 Task: Select the start date as March 2016.
Action: Mouse moved to (754, 71)
Screenshot: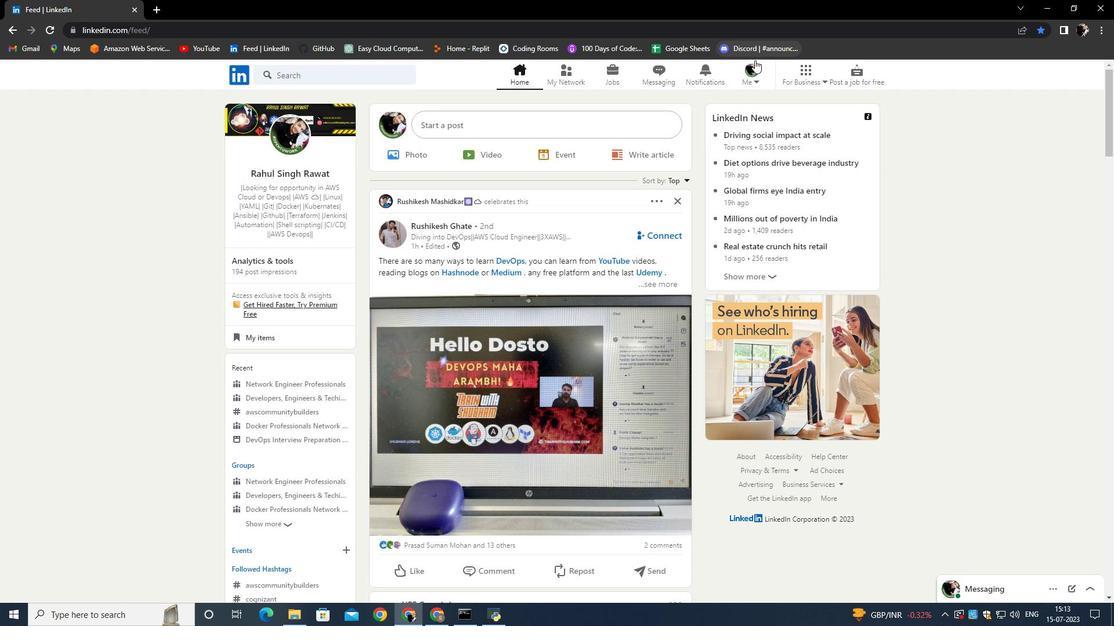 
Action: Mouse pressed left at (754, 71)
Screenshot: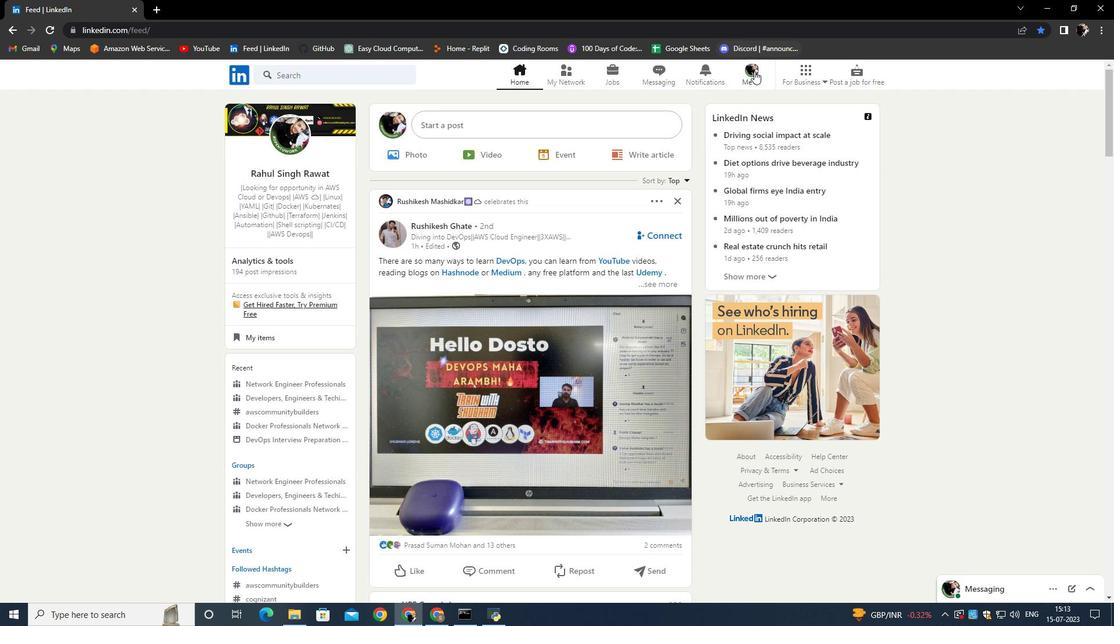 
Action: Mouse moved to (639, 179)
Screenshot: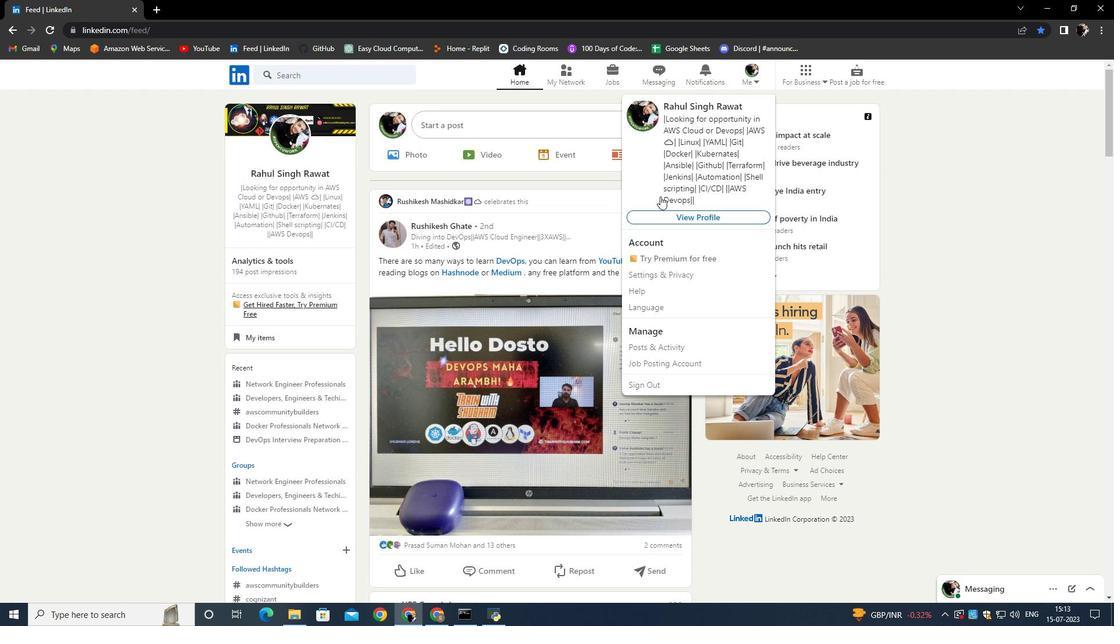 
Action: Mouse pressed left at (639, 179)
Screenshot: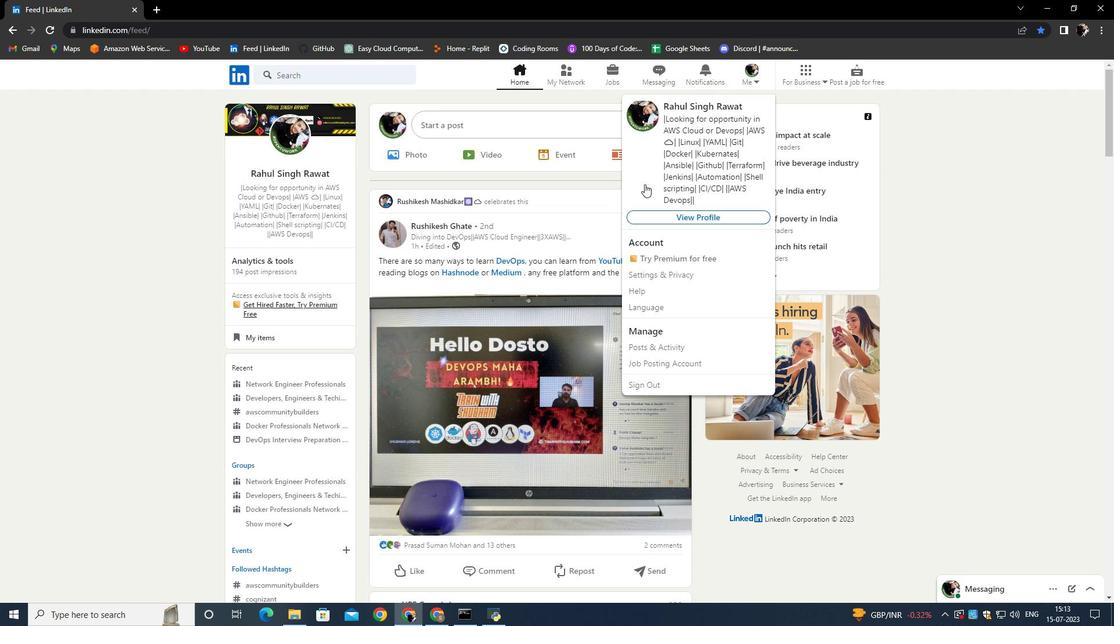 
Action: Mouse moved to (344, 449)
Screenshot: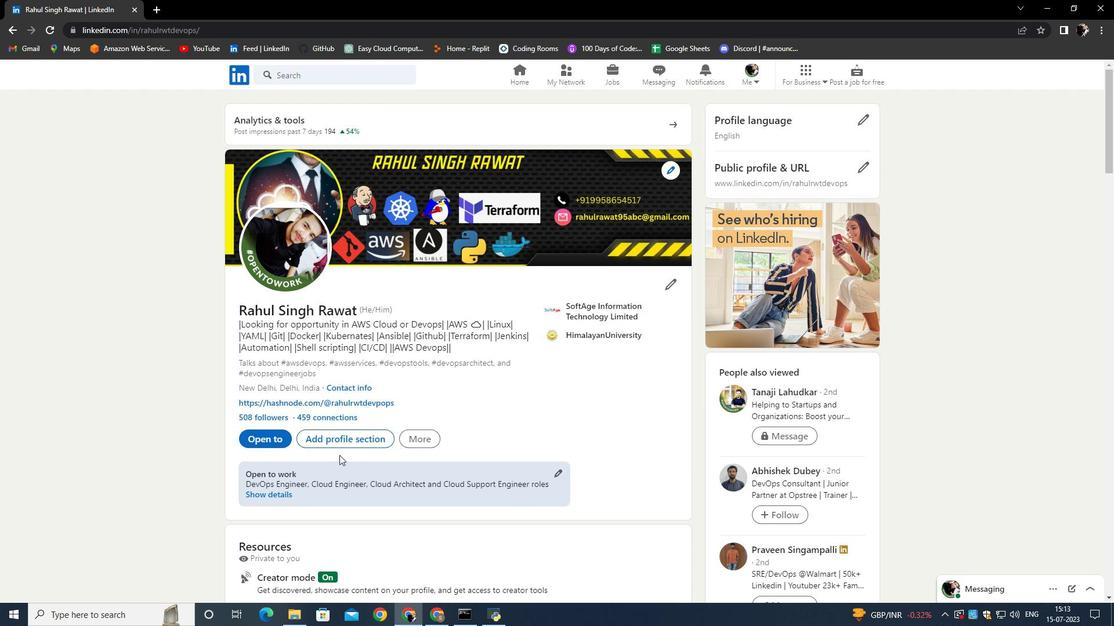 
Action: Mouse pressed left at (344, 449)
Screenshot: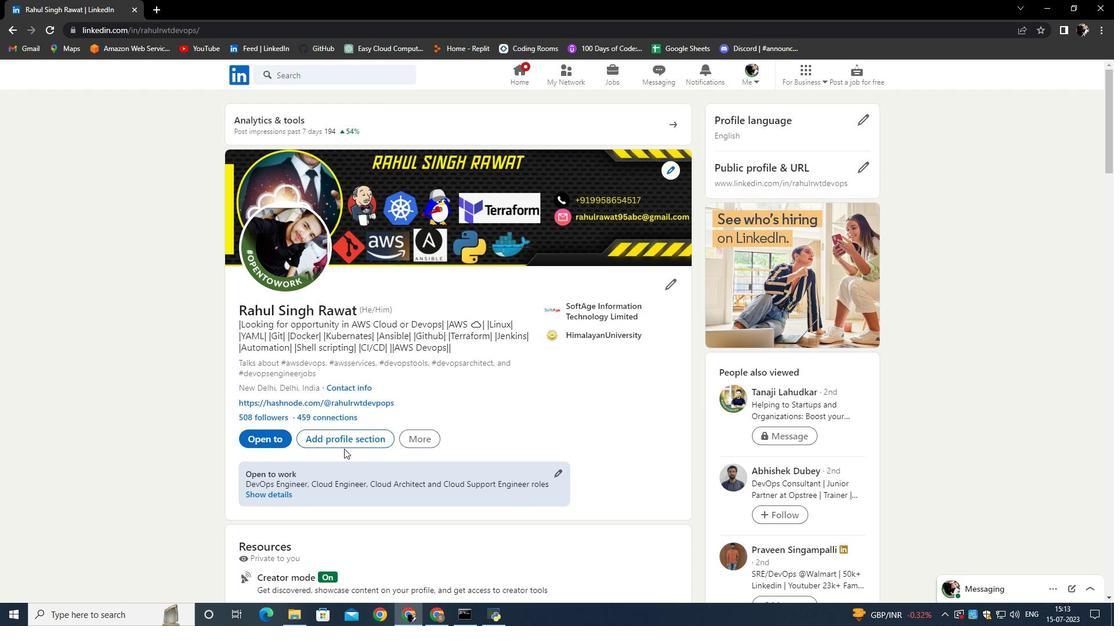 
Action: Mouse moved to (345, 445)
Screenshot: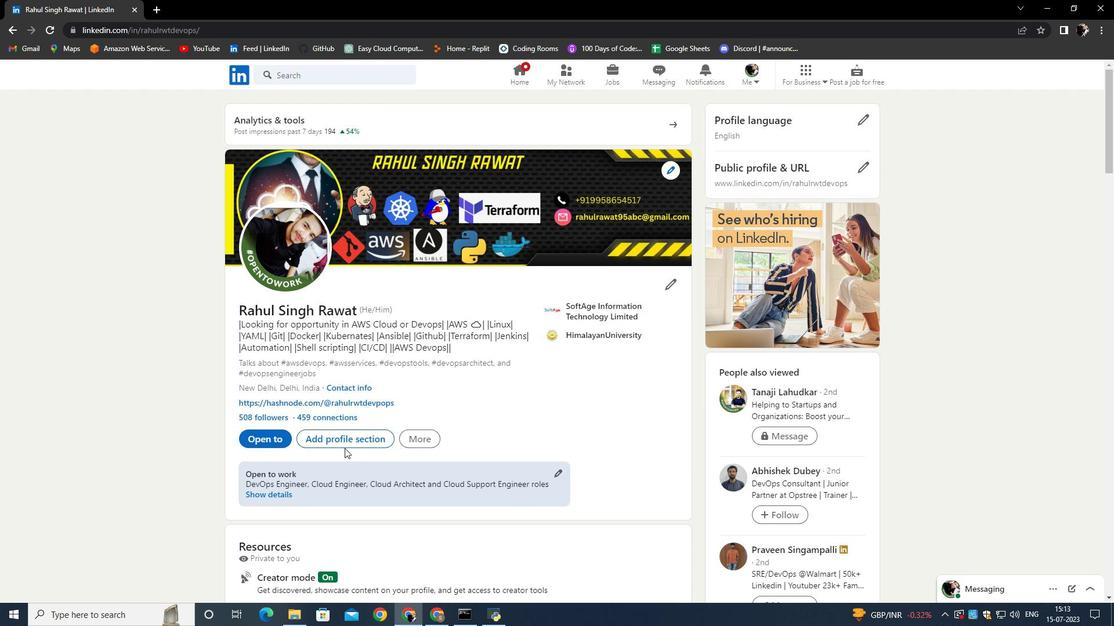 
Action: Mouse pressed left at (345, 445)
Screenshot: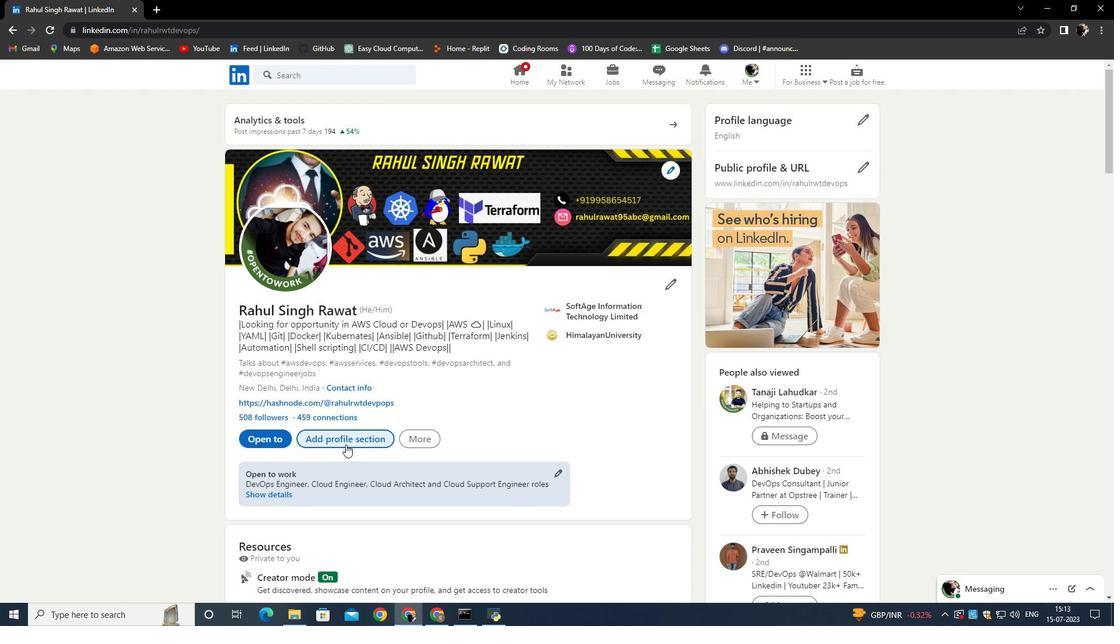 
Action: Mouse moved to (425, 323)
Screenshot: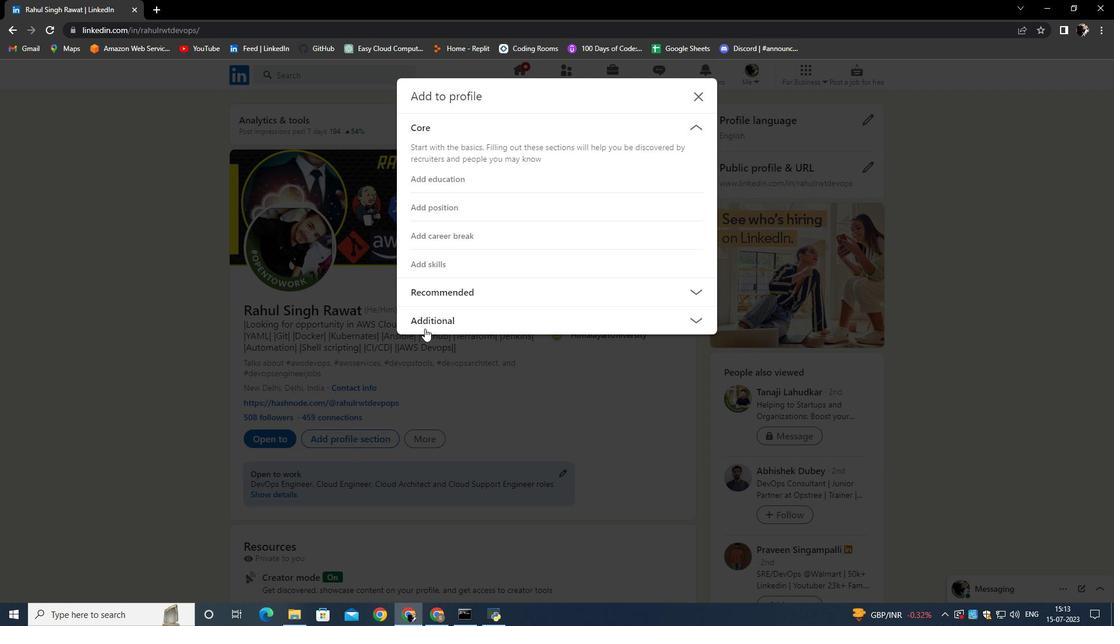 
Action: Mouse pressed left at (425, 323)
Screenshot: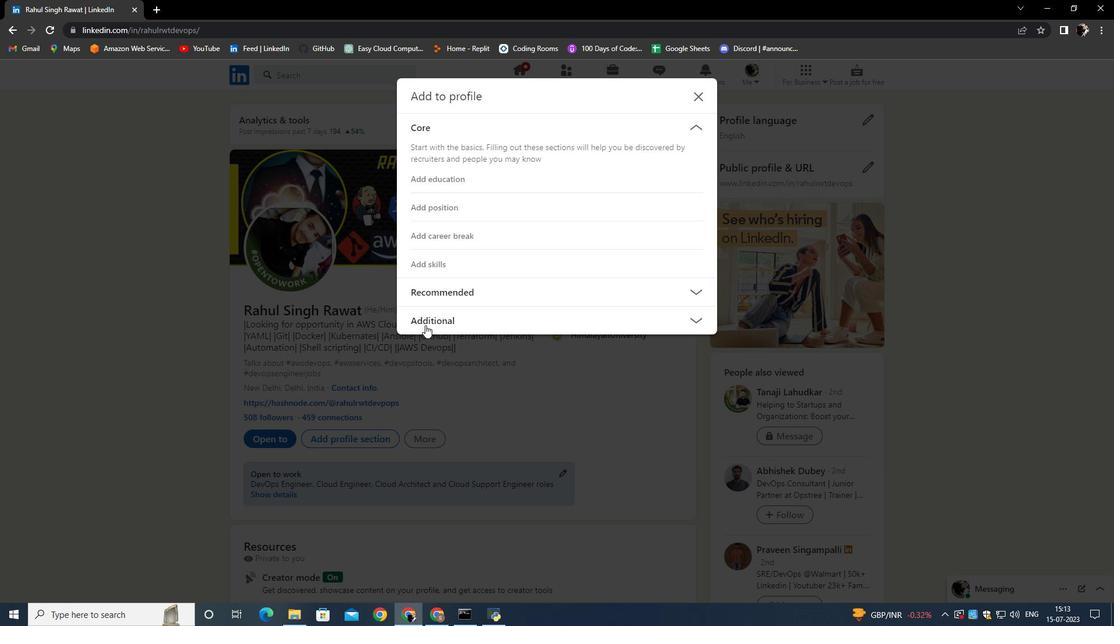 
Action: Mouse moved to (429, 402)
Screenshot: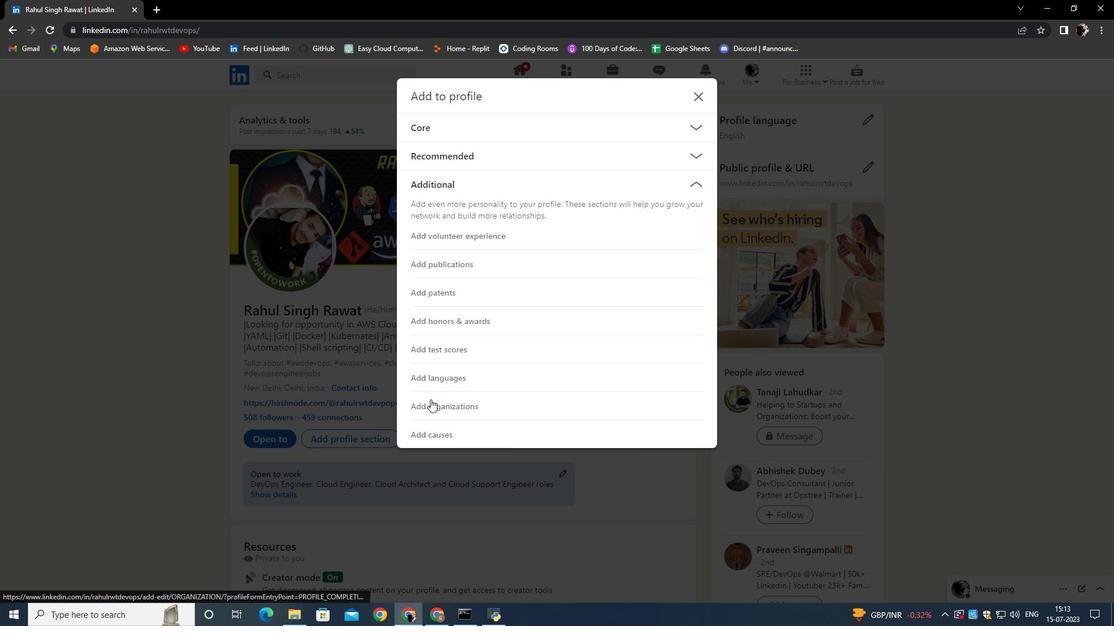 
Action: Mouse pressed left at (429, 402)
Screenshot: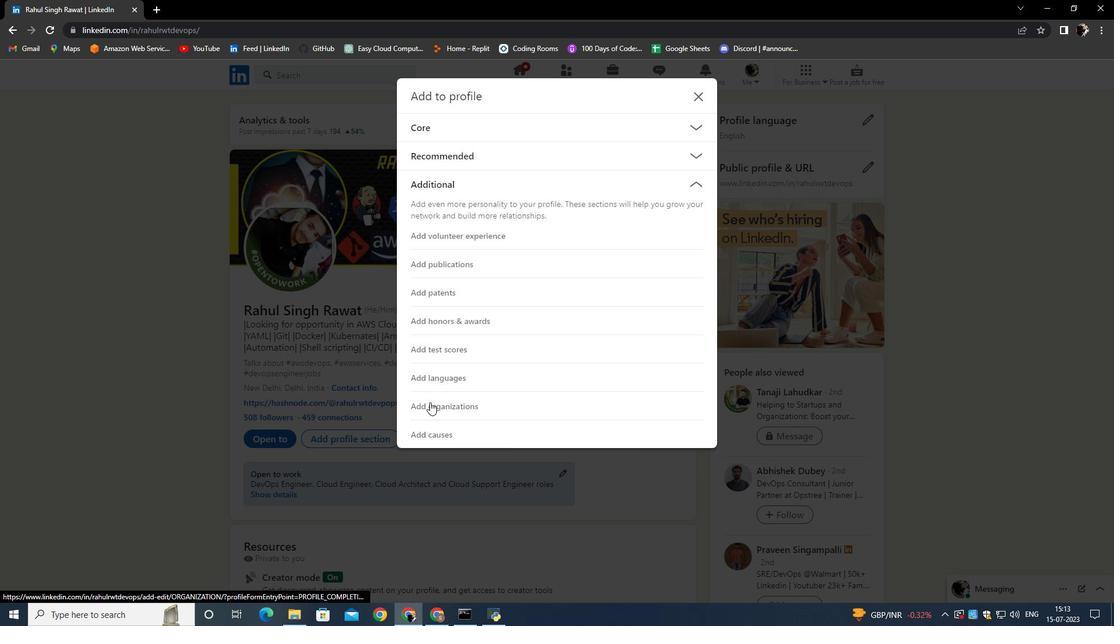 
Action: Mouse moved to (412, 330)
Screenshot: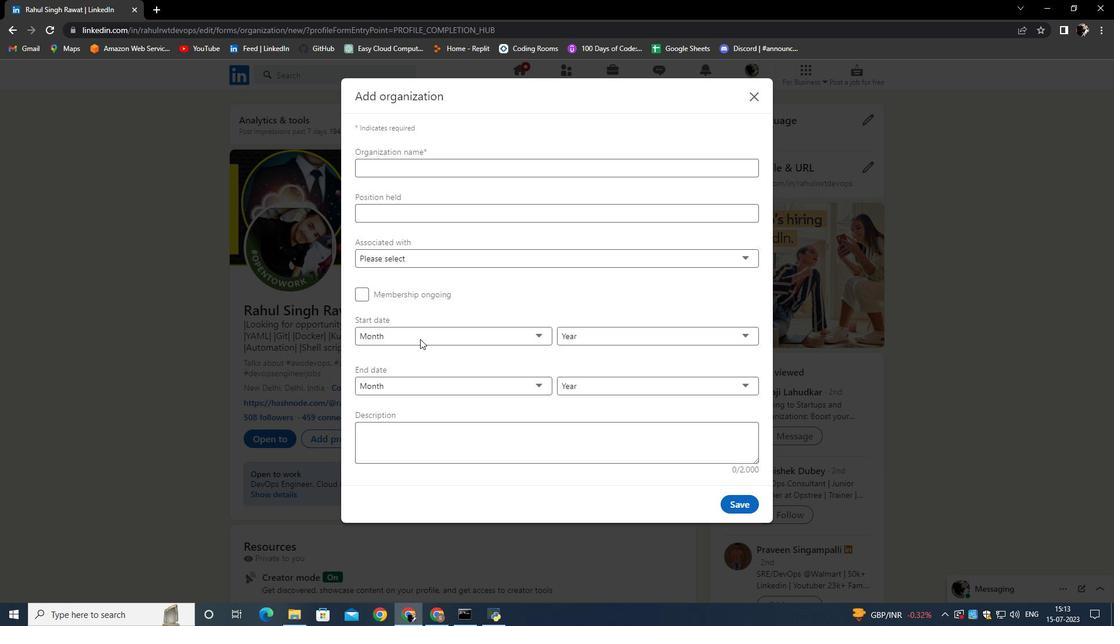 
Action: Mouse pressed left at (412, 330)
Screenshot: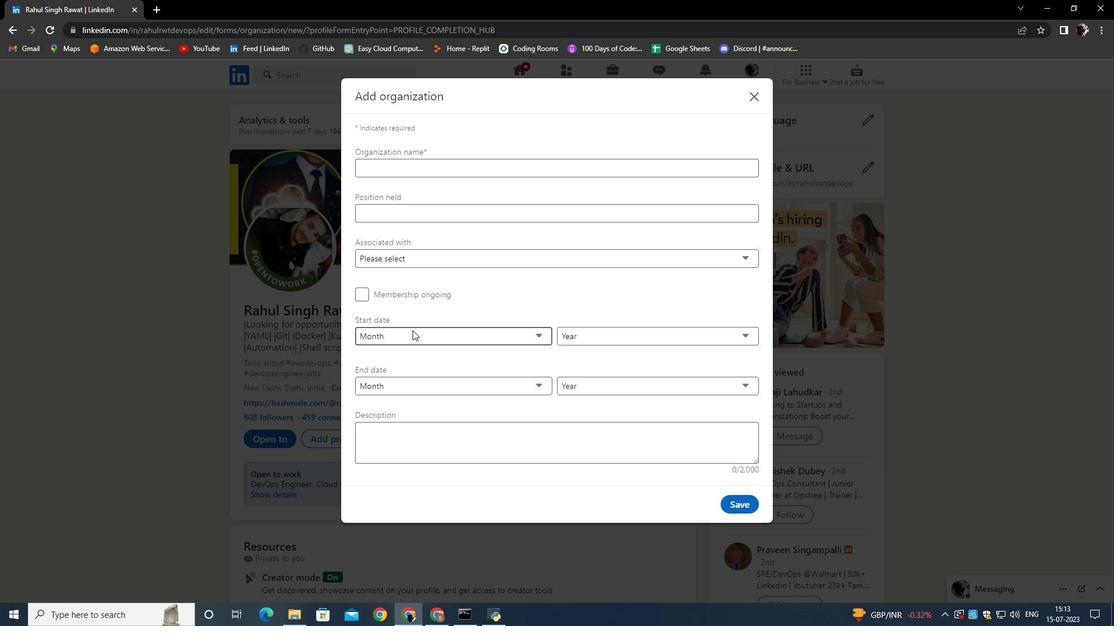 
Action: Mouse moved to (400, 388)
Screenshot: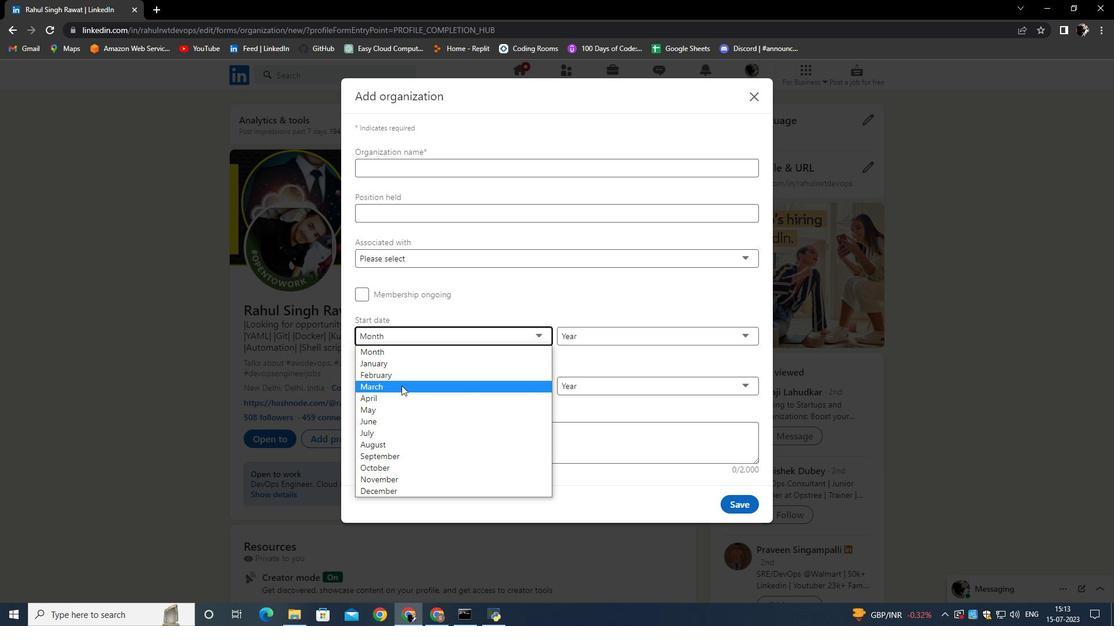
Action: Mouse pressed left at (400, 388)
Screenshot: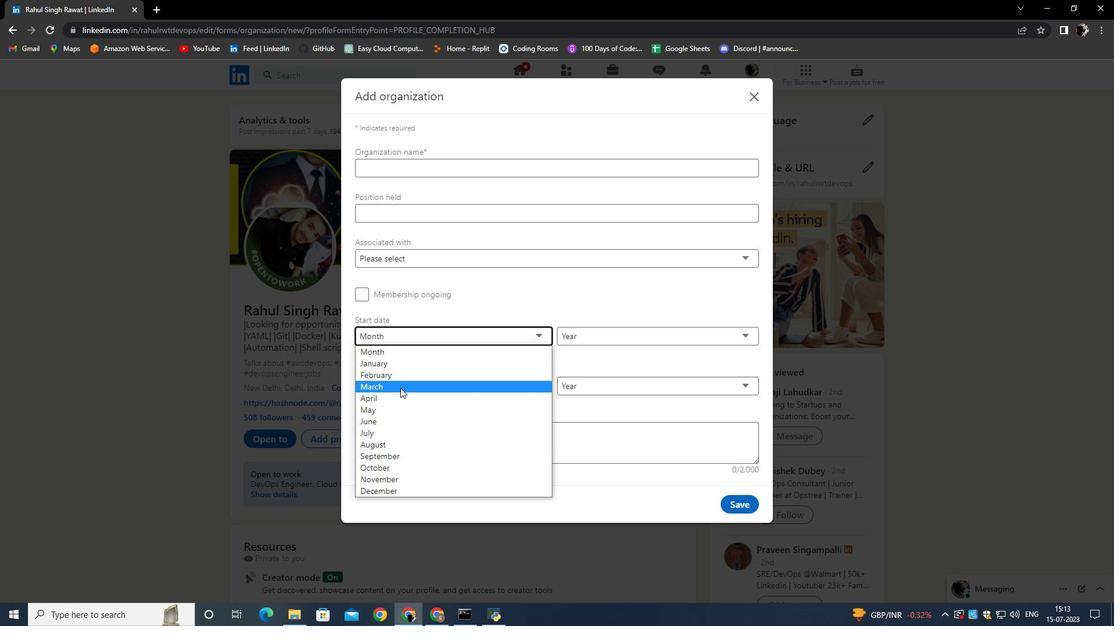 
Action: Mouse moved to (585, 337)
Screenshot: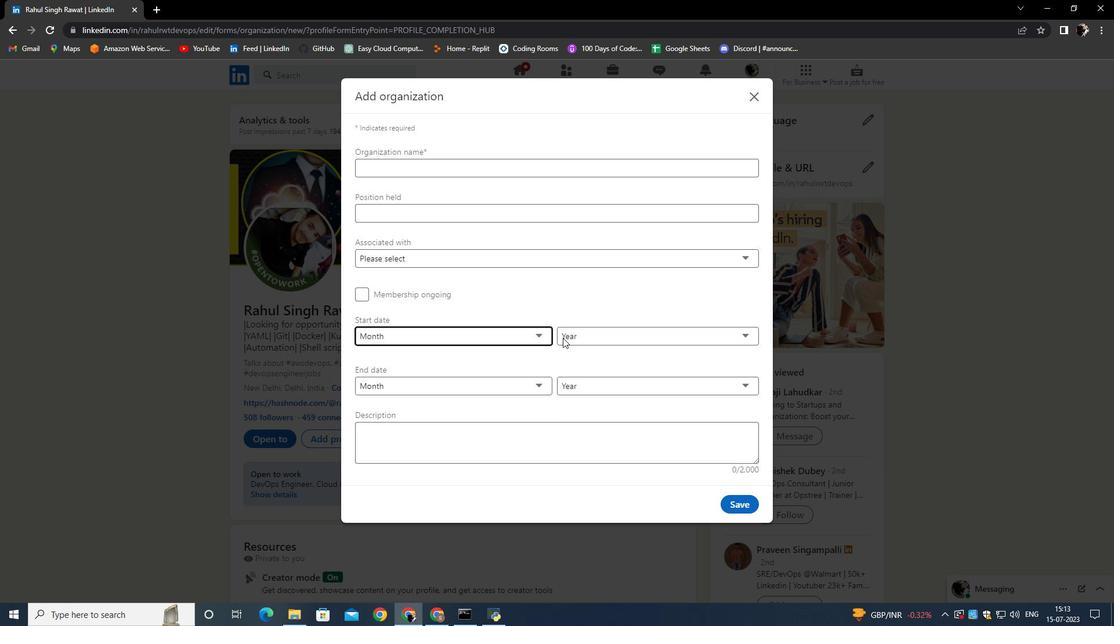 
Action: Mouse pressed left at (585, 337)
Screenshot: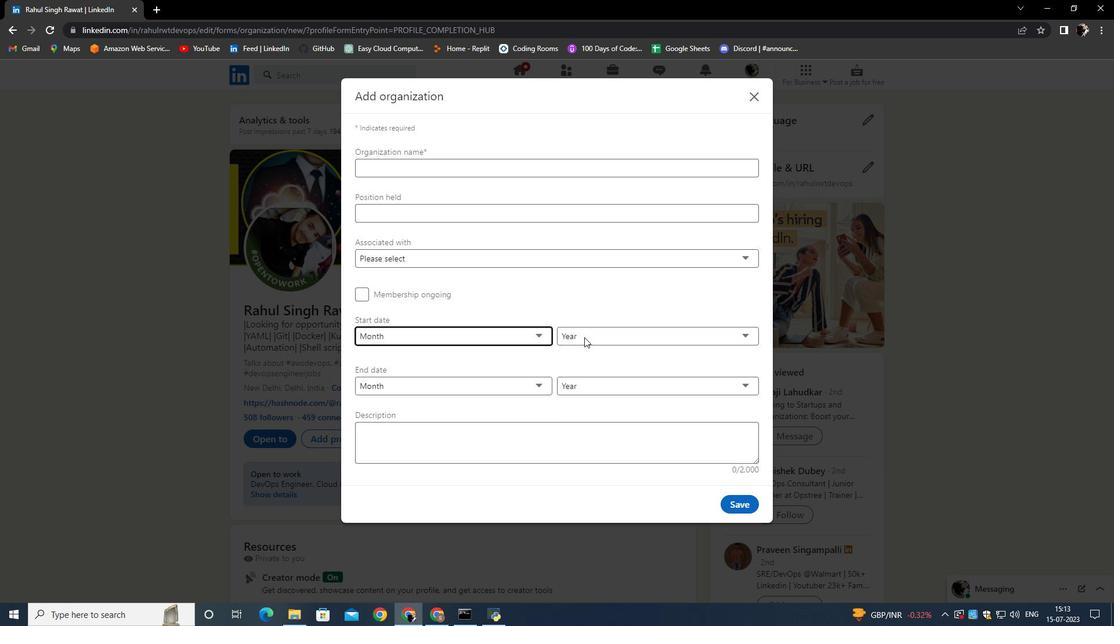 
Action: Mouse moved to (592, 447)
Screenshot: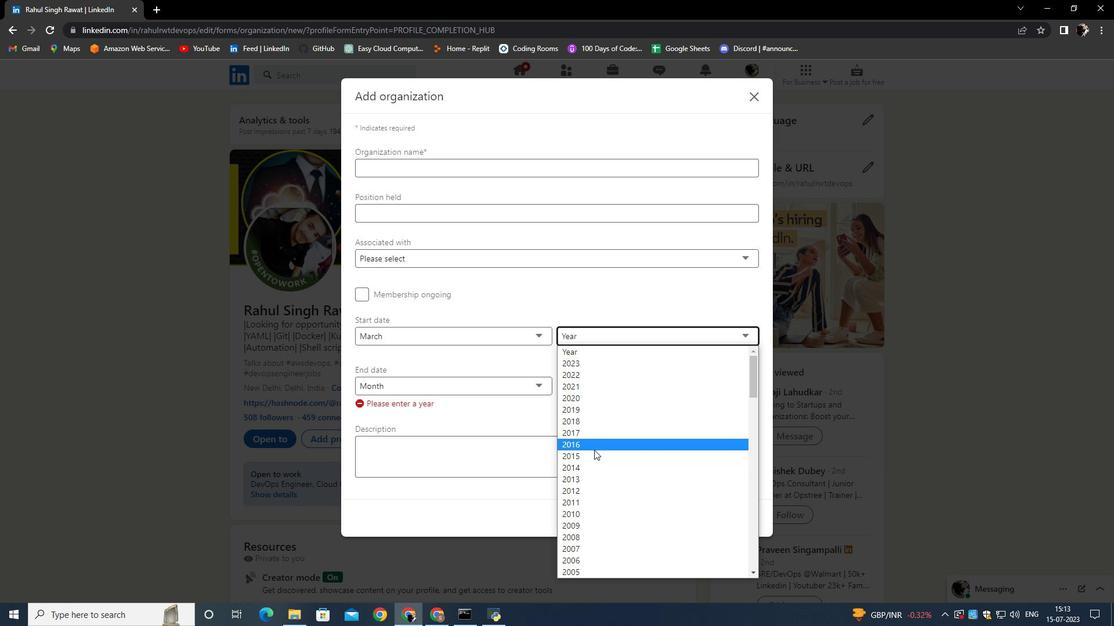 
Action: Mouse pressed left at (592, 447)
Screenshot: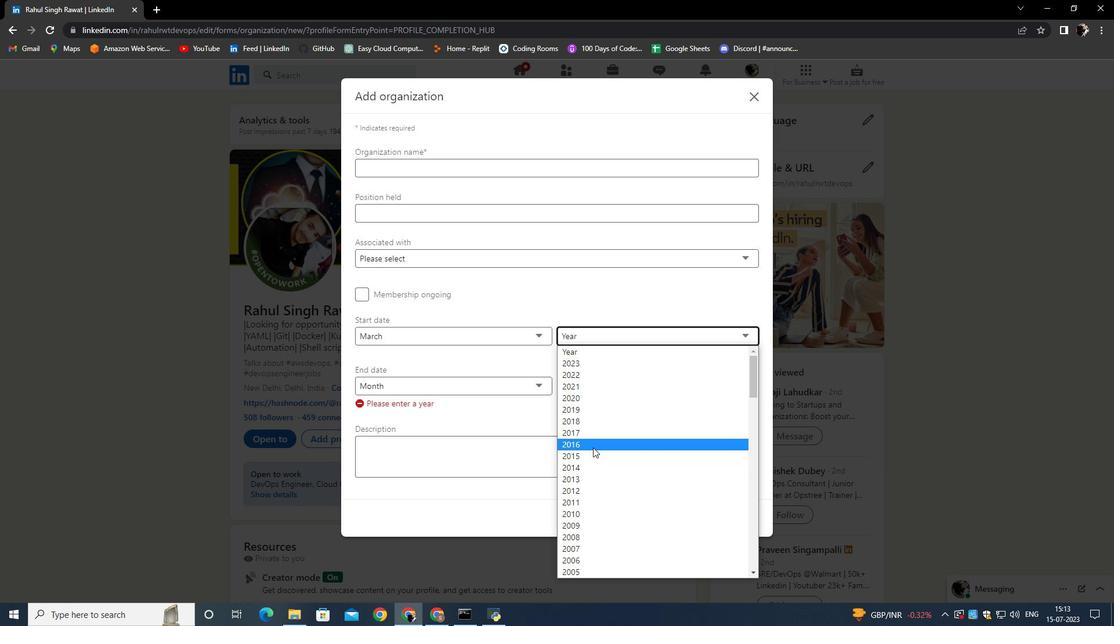 
Action: Mouse moved to (601, 417)
Screenshot: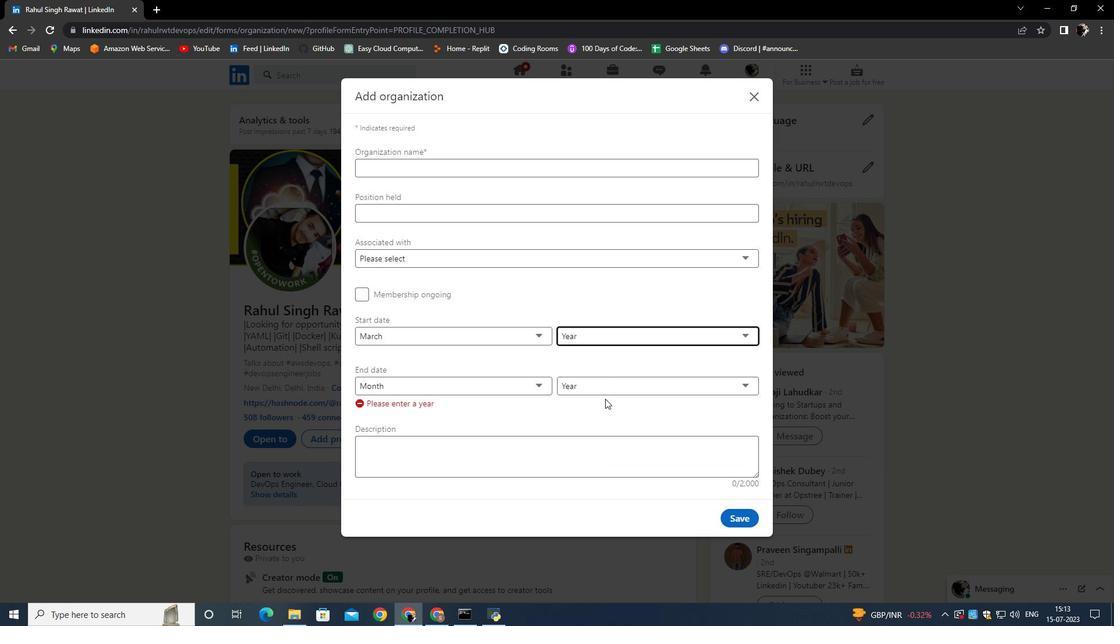 
